 Task: Add the task  Create a new online platform for online meditation and mindfulness sessions to the section Load Testing Sprint in the project BrightWorks and add a Due Date to the respective task as 2024/03/09
Action: Mouse moved to (793, 496)
Screenshot: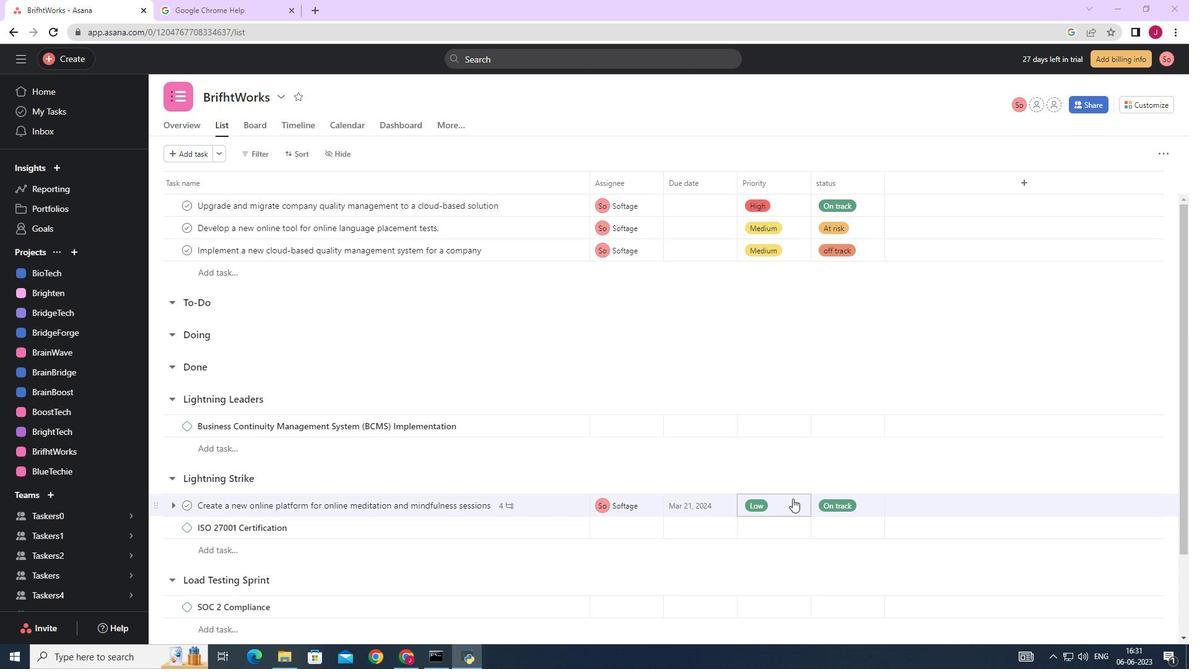 
Action: Mouse scrolled (793, 495) with delta (0, 0)
Screenshot: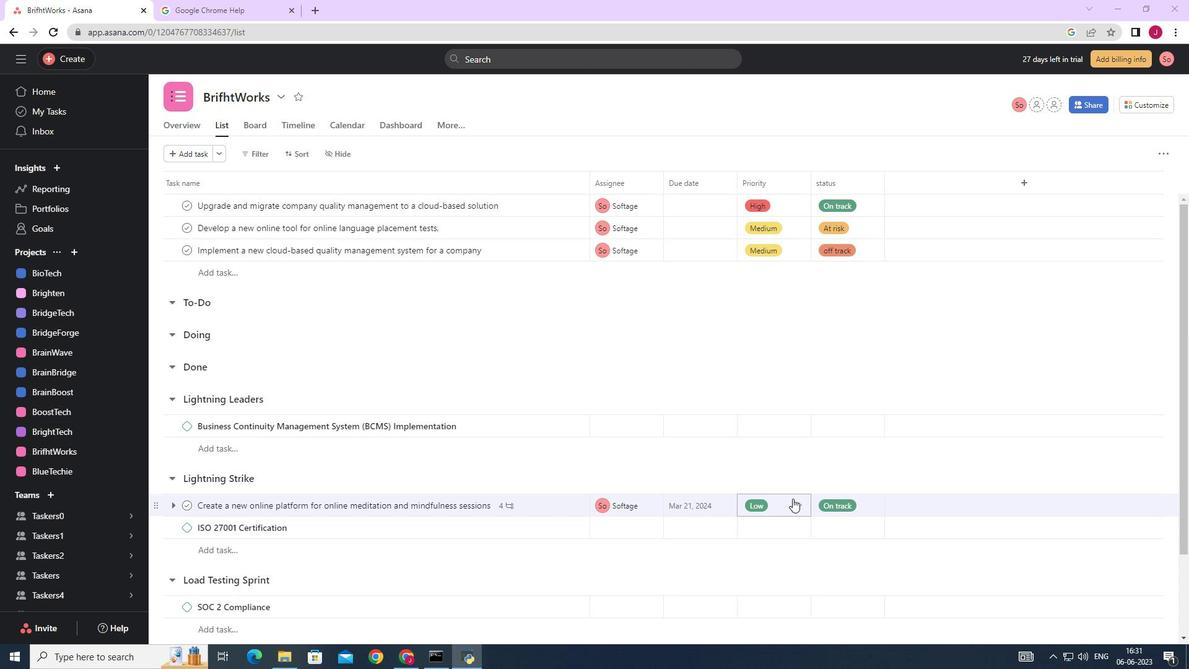 
Action: Mouse scrolled (793, 495) with delta (0, 0)
Screenshot: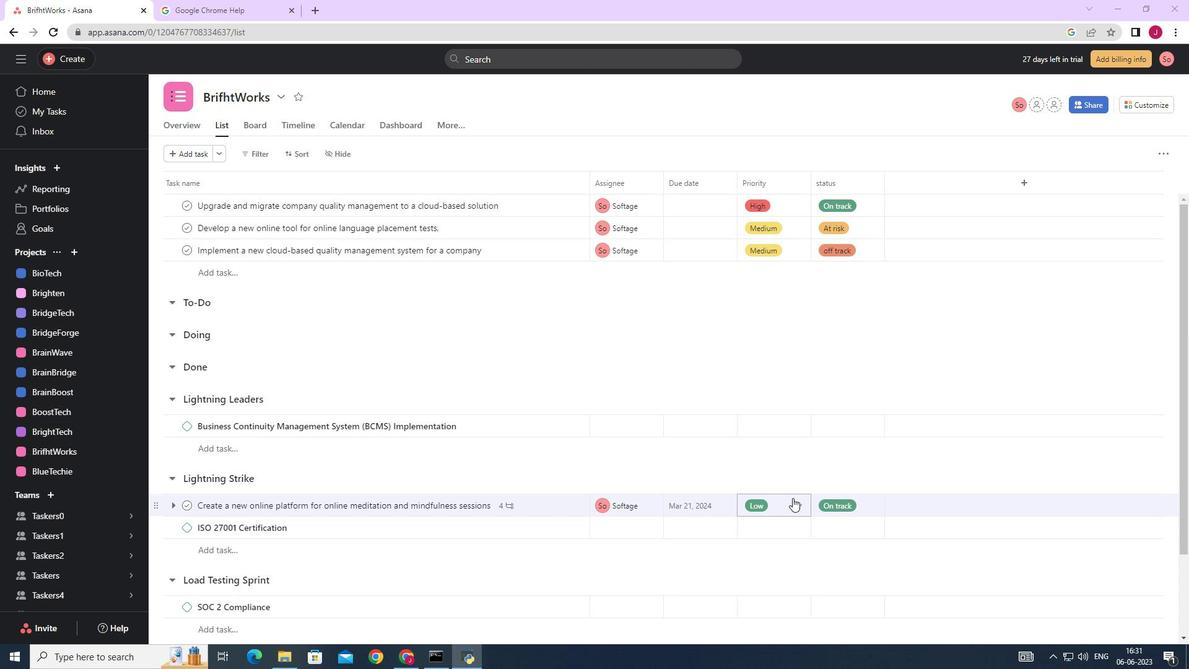 
Action: Mouse scrolled (793, 495) with delta (0, 0)
Screenshot: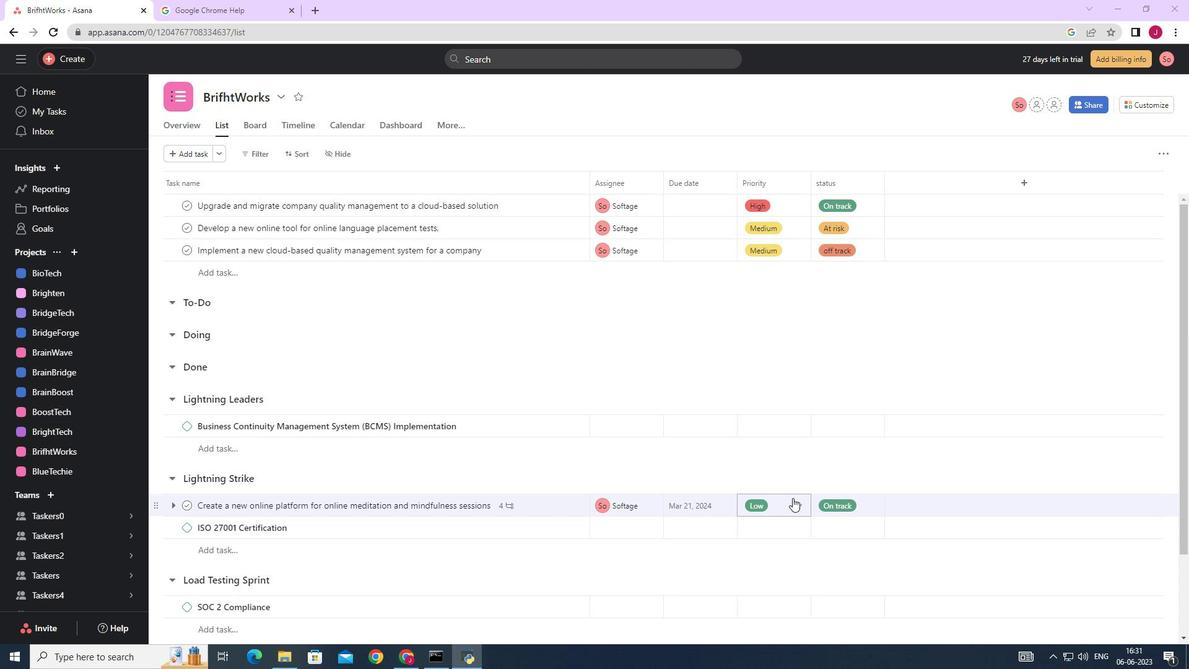 
Action: Mouse scrolled (793, 495) with delta (0, 0)
Screenshot: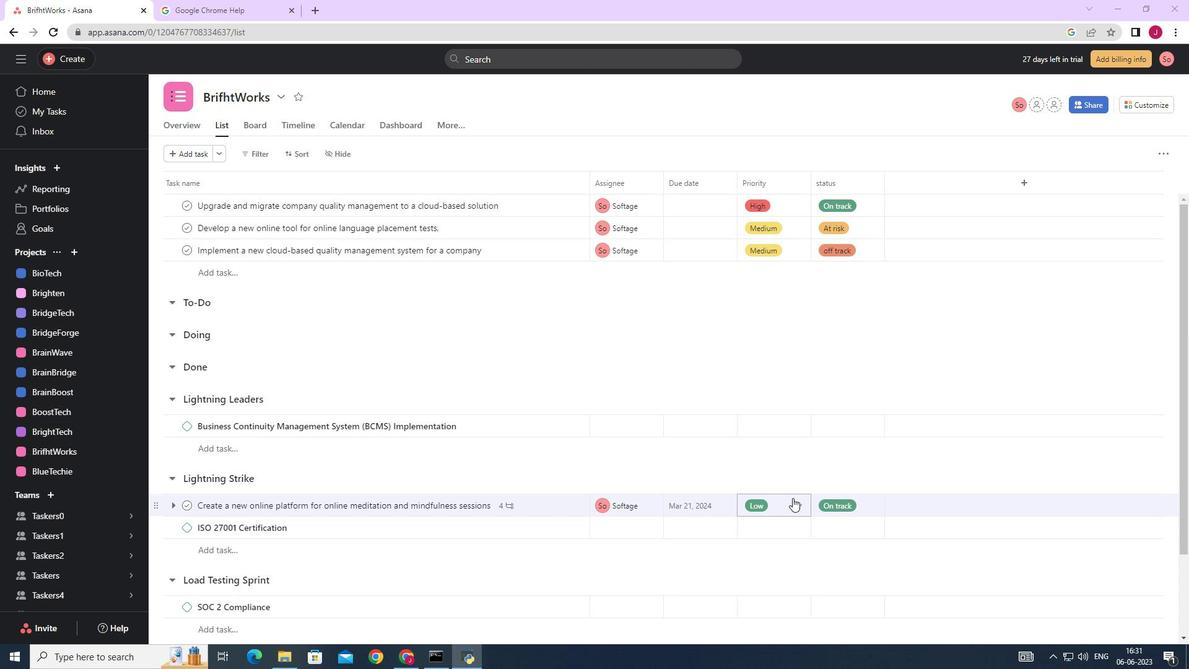 
Action: Mouse scrolled (793, 495) with delta (0, 0)
Screenshot: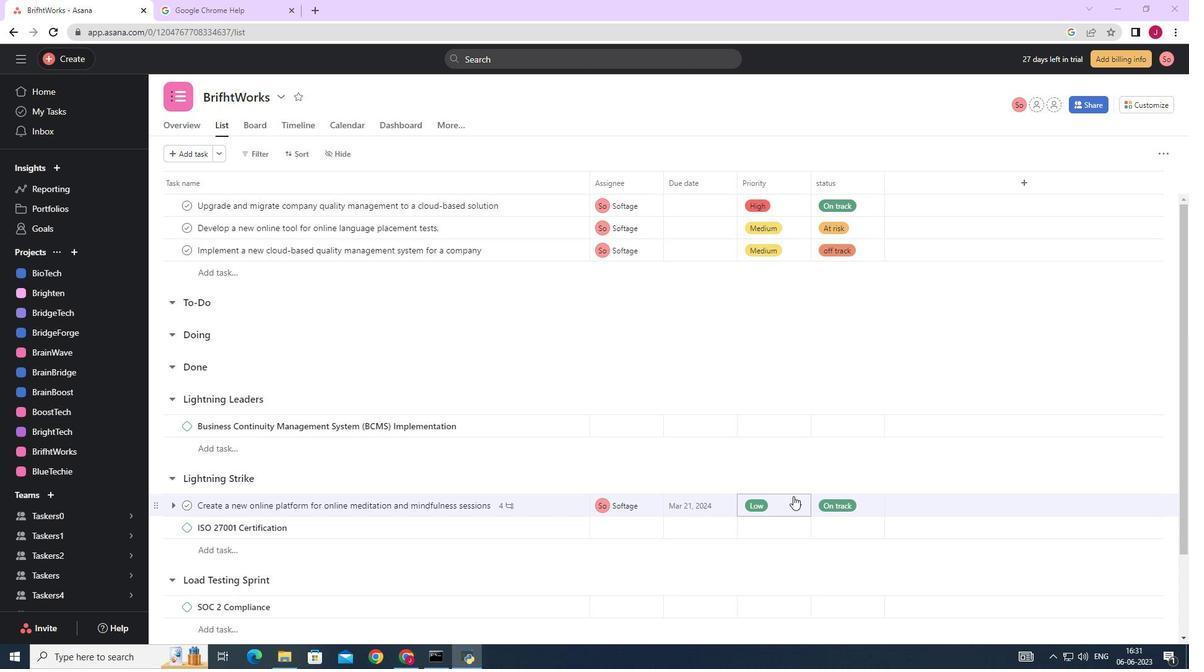 
Action: Mouse scrolled (793, 495) with delta (0, 0)
Screenshot: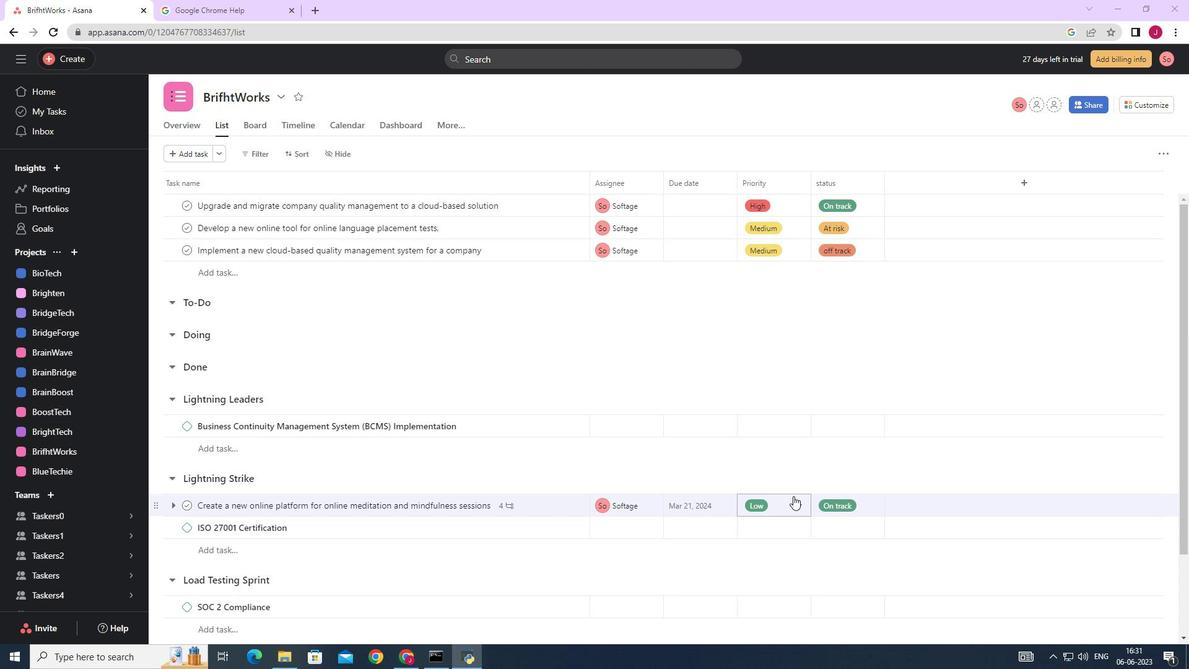
Action: Mouse scrolled (793, 495) with delta (0, 0)
Screenshot: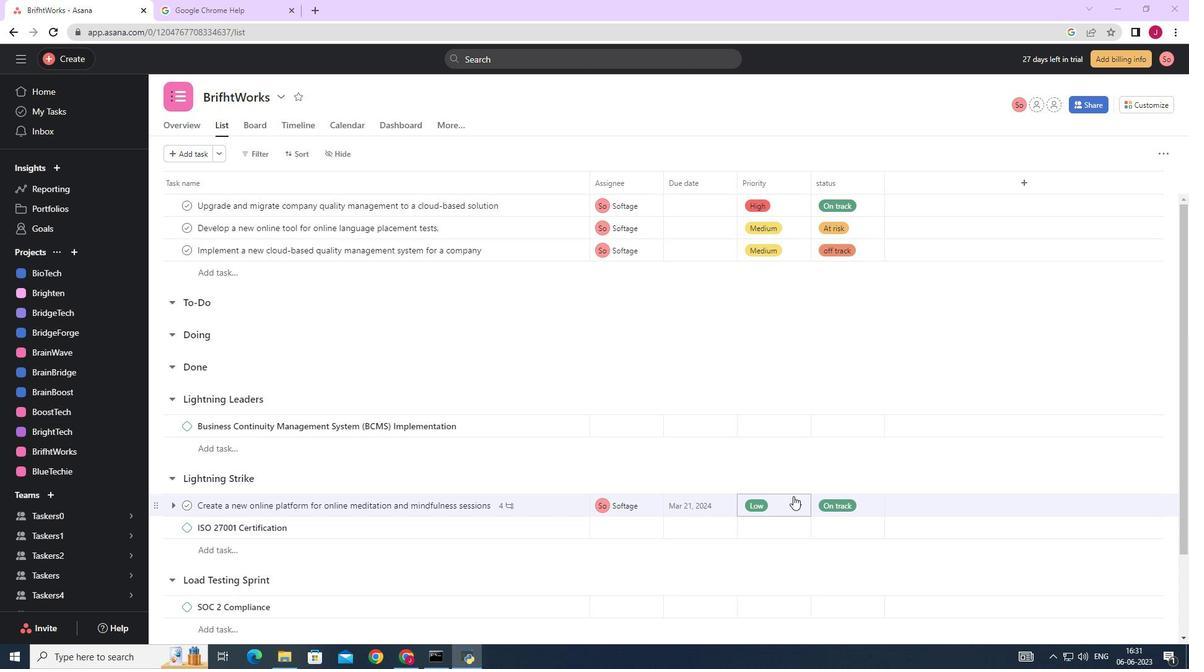 
Action: Mouse moved to (557, 402)
Screenshot: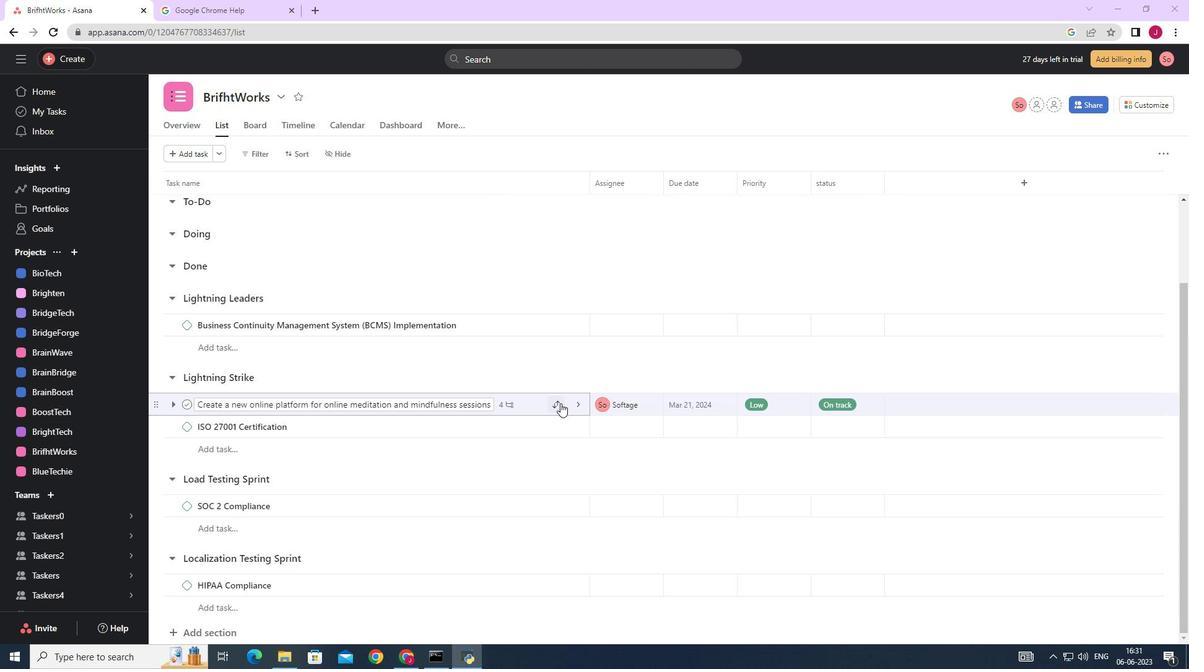 
Action: Mouse pressed left at (557, 402)
Screenshot: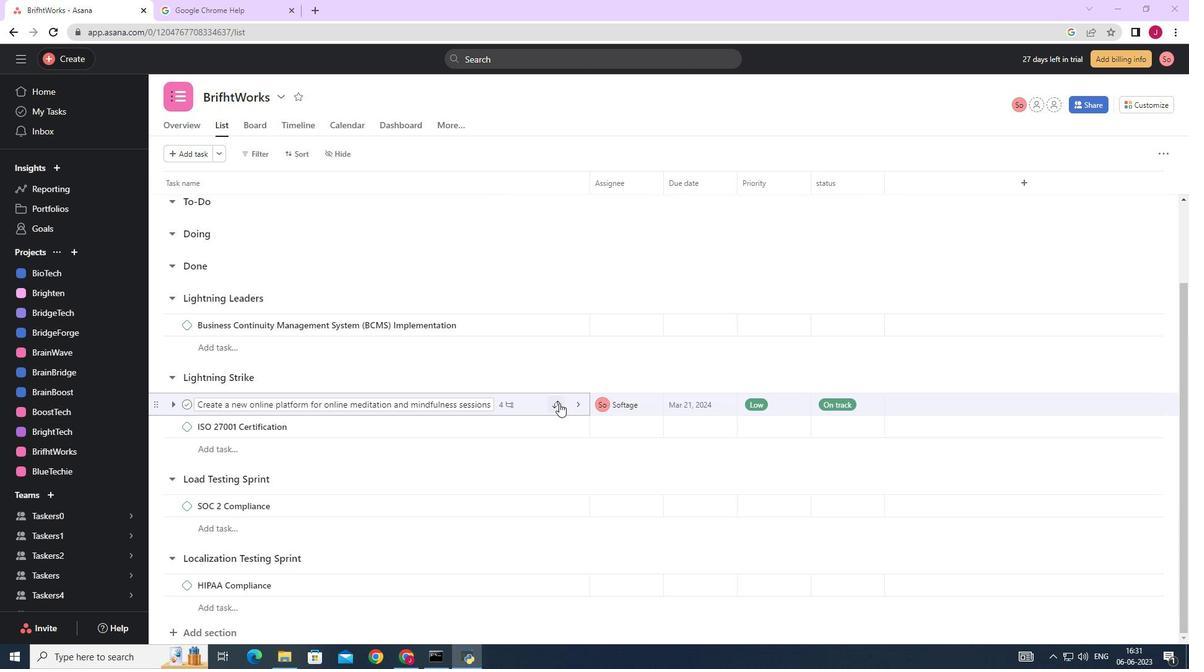 
Action: Mouse moved to (473, 589)
Screenshot: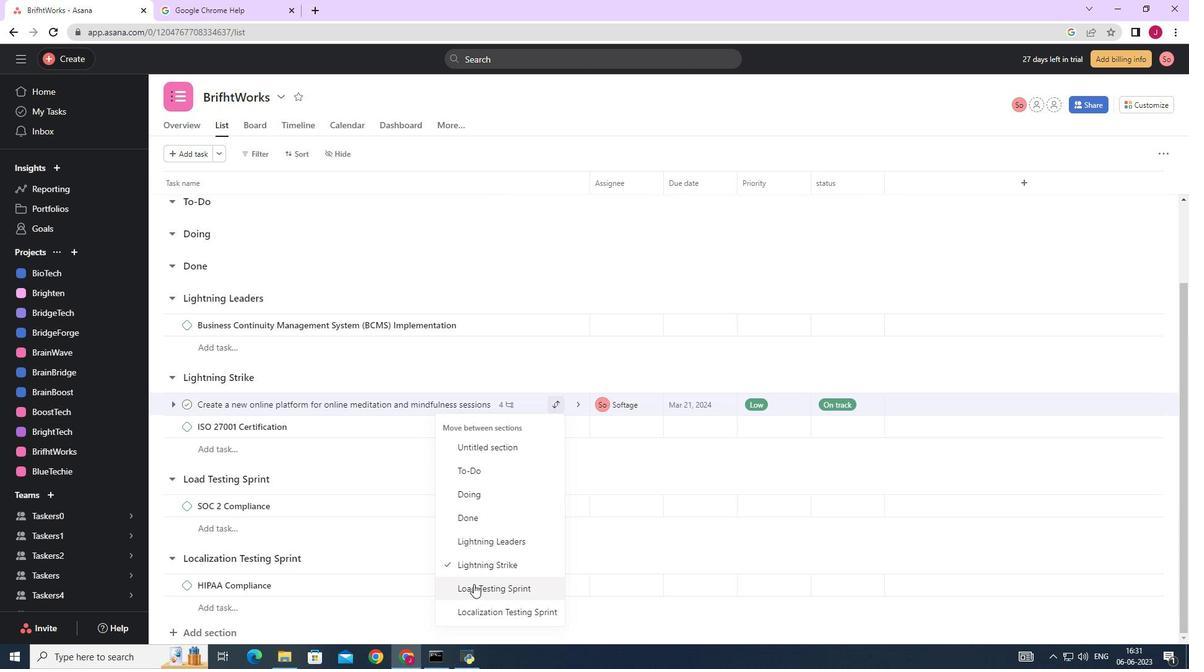 
Action: Mouse pressed left at (473, 589)
Screenshot: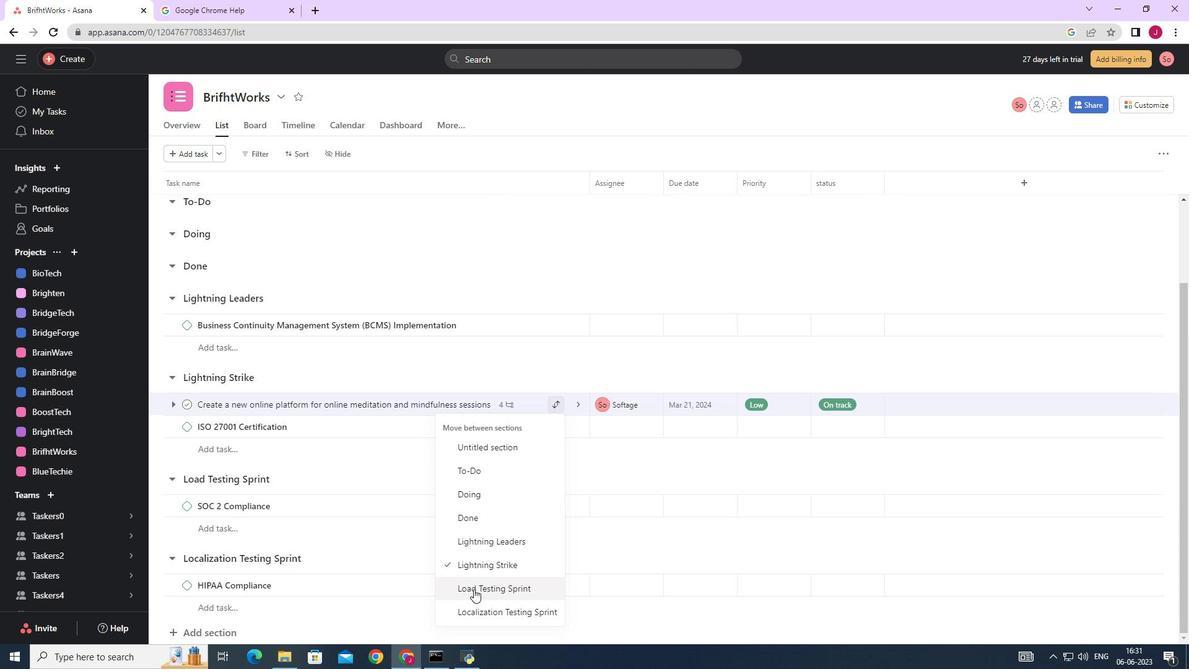 
Action: Mouse moved to (730, 481)
Screenshot: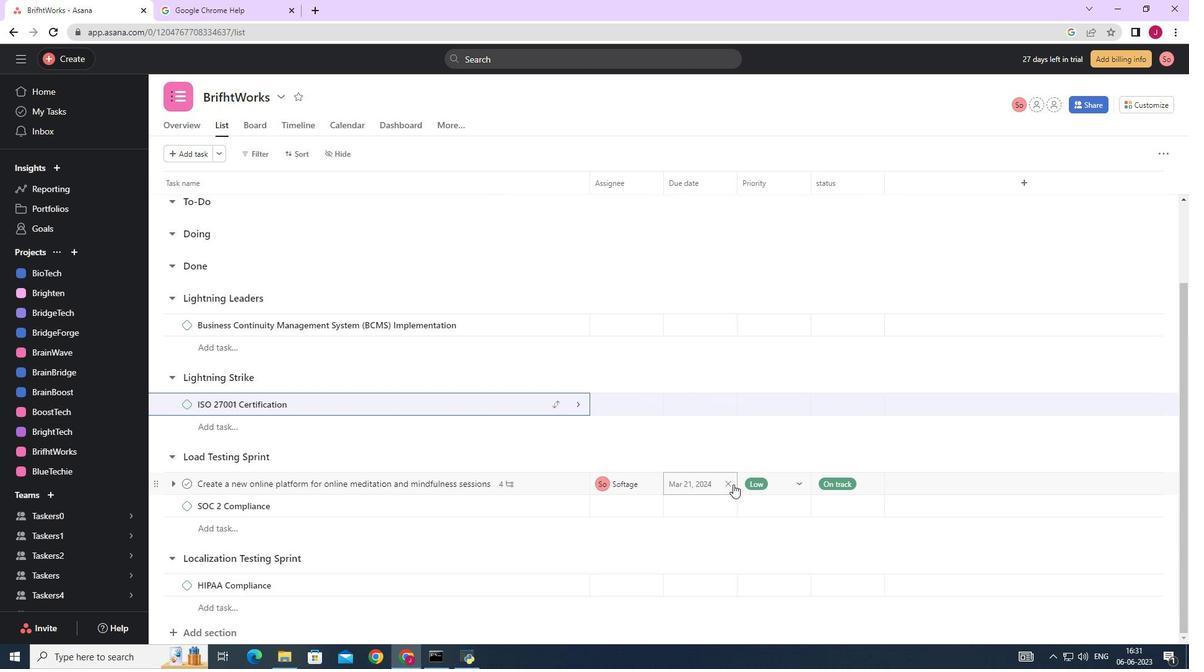 
Action: Mouse pressed left at (730, 481)
Screenshot: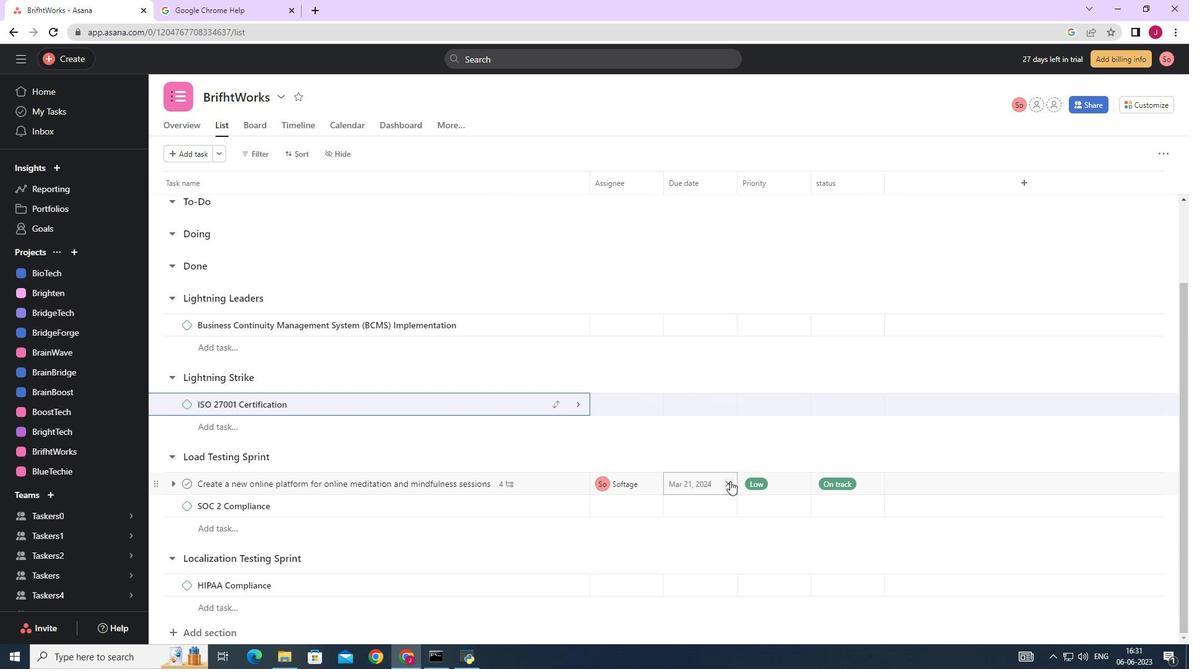 
Action: Mouse moved to (697, 484)
Screenshot: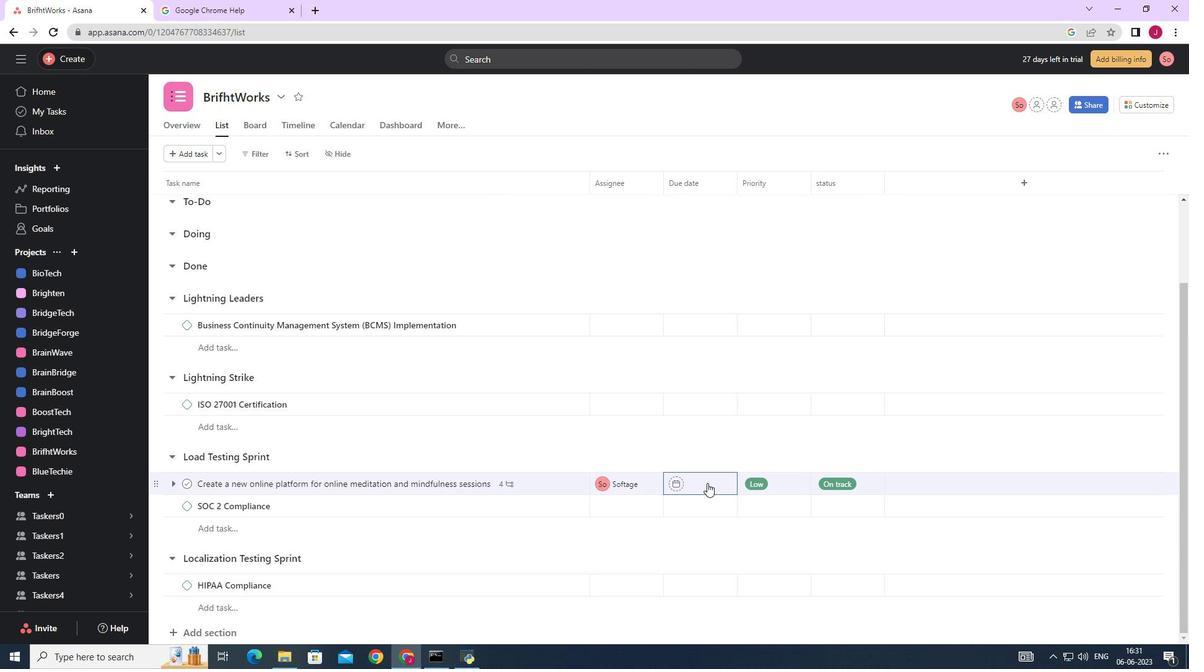 
Action: Mouse pressed left at (697, 484)
Screenshot: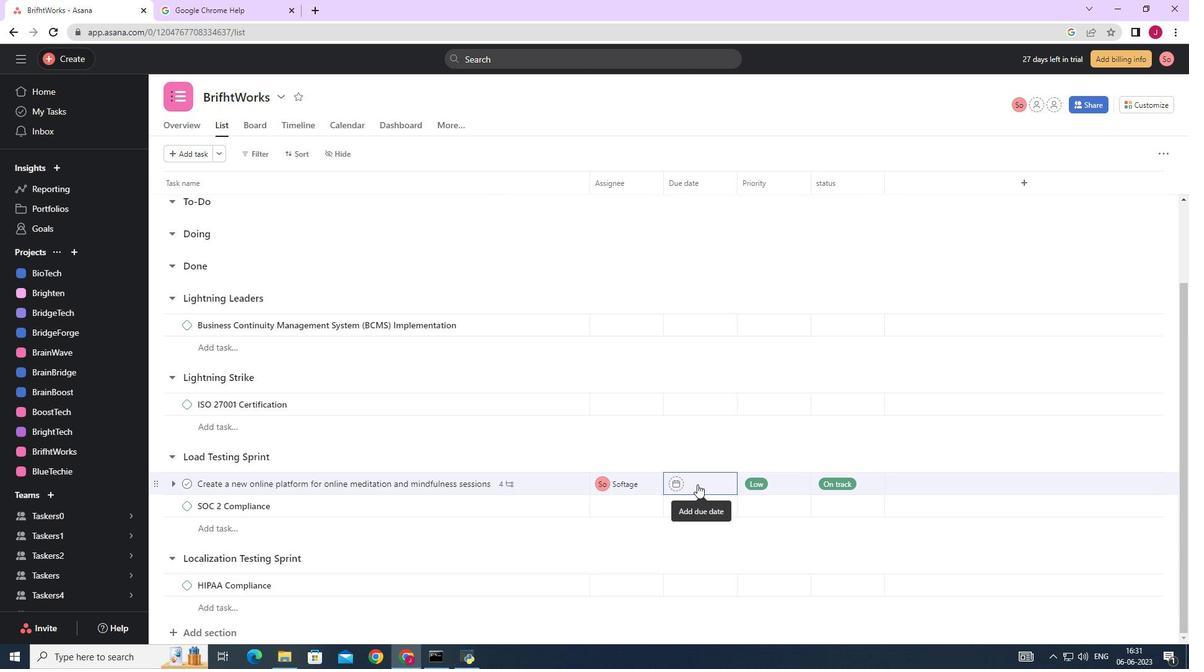 
Action: Mouse moved to (826, 290)
Screenshot: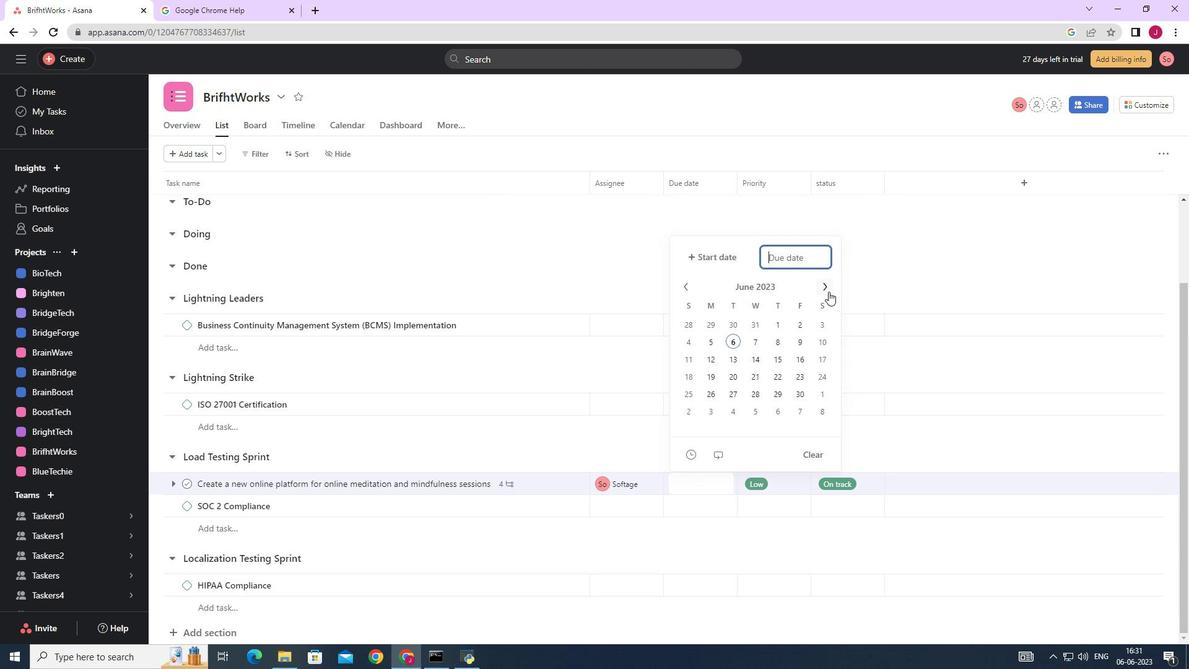 
Action: Mouse pressed left at (826, 290)
Screenshot: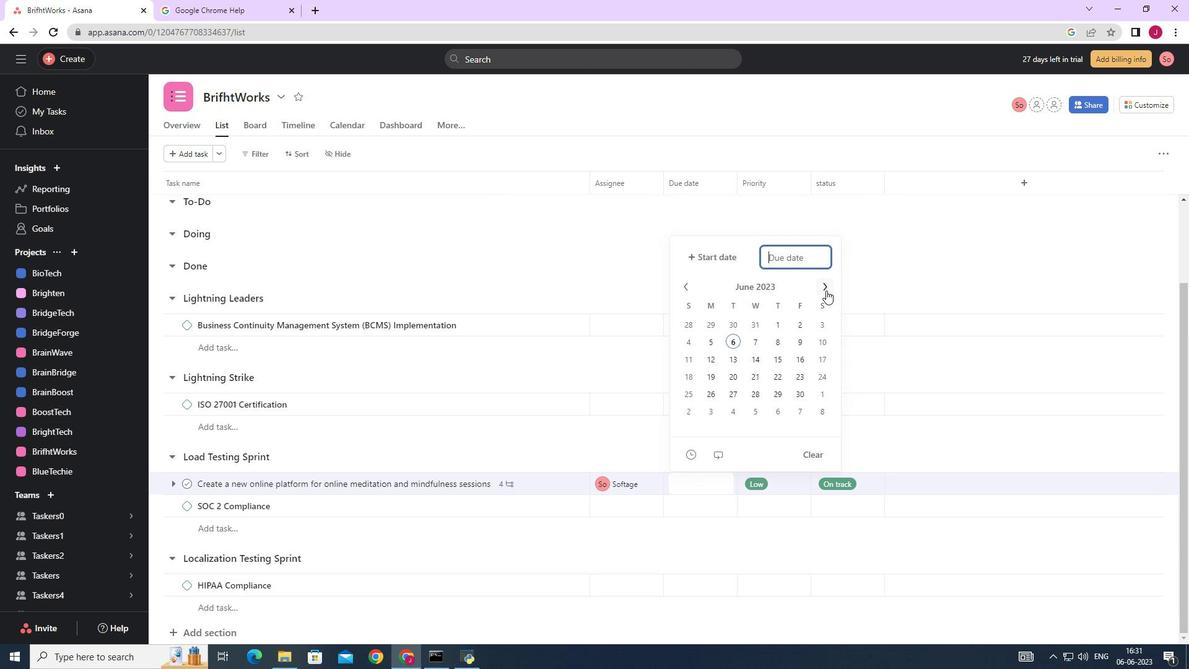 
Action: Mouse pressed left at (826, 290)
Screenshot: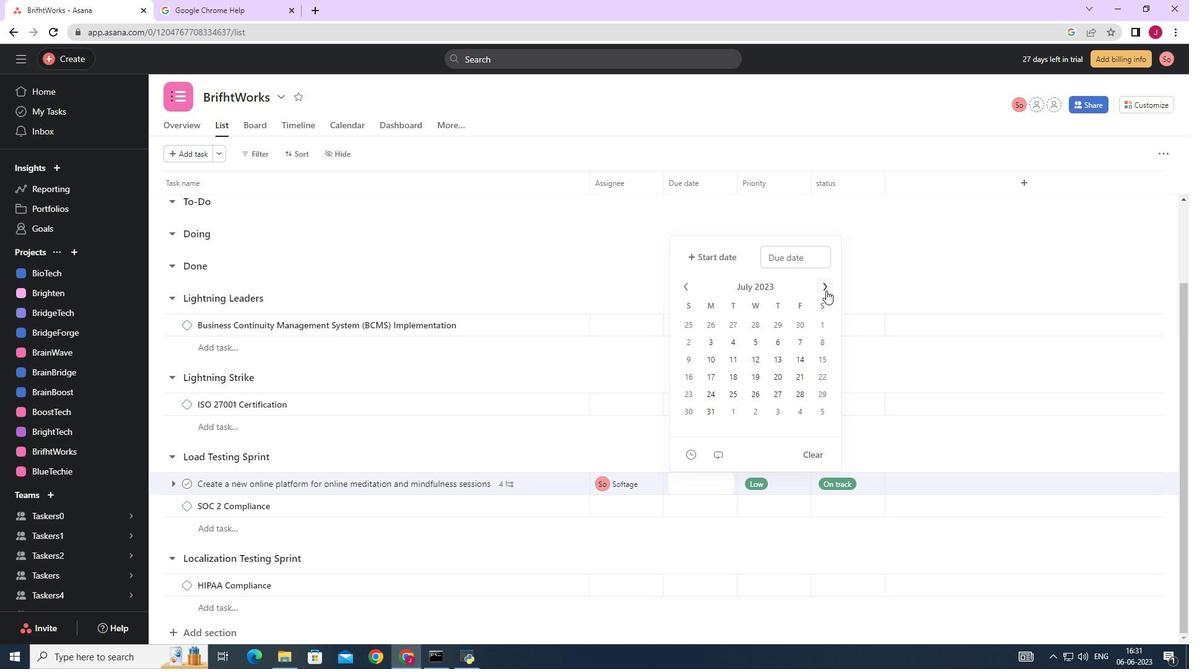 
Action: Mouse moved to (826, 290)
Screenshot: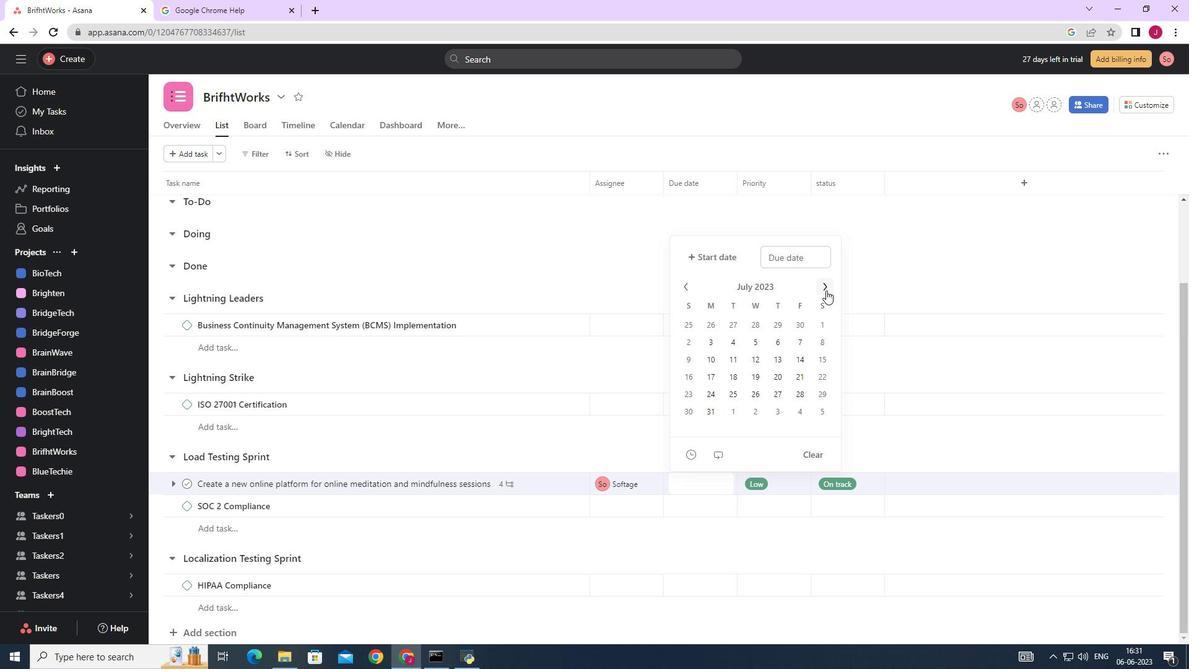 
Action: Mouse pressed left at (826, 290)
Screenshot: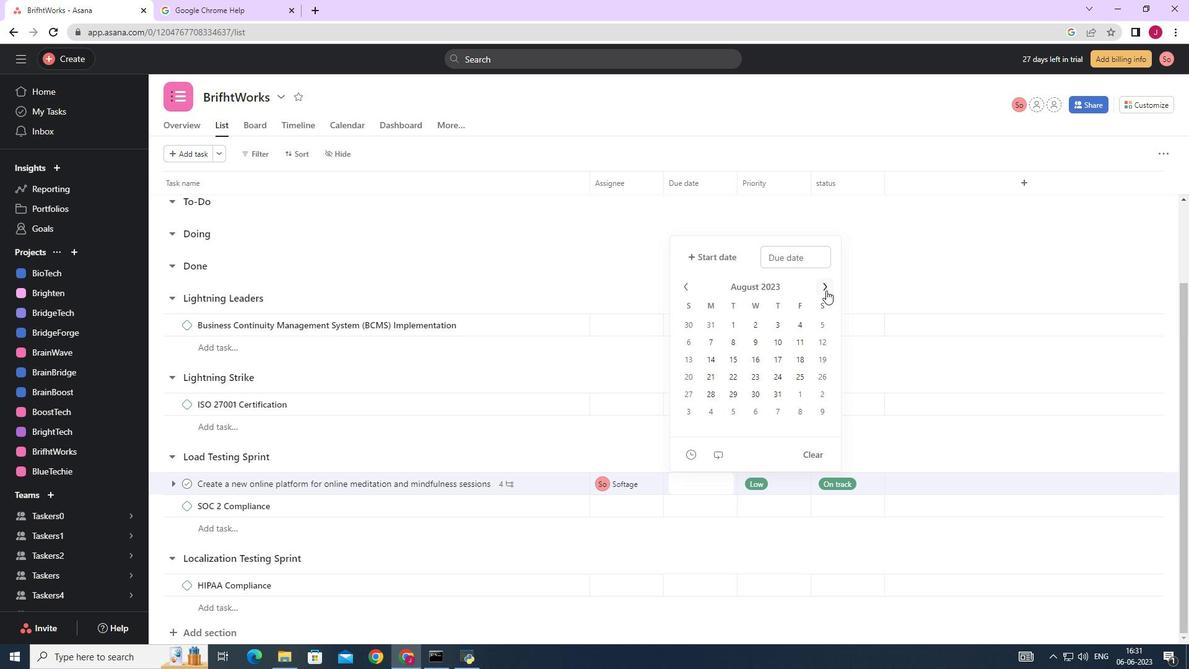 
Action: Mouse pressed left at (826, 290)
Screenshot: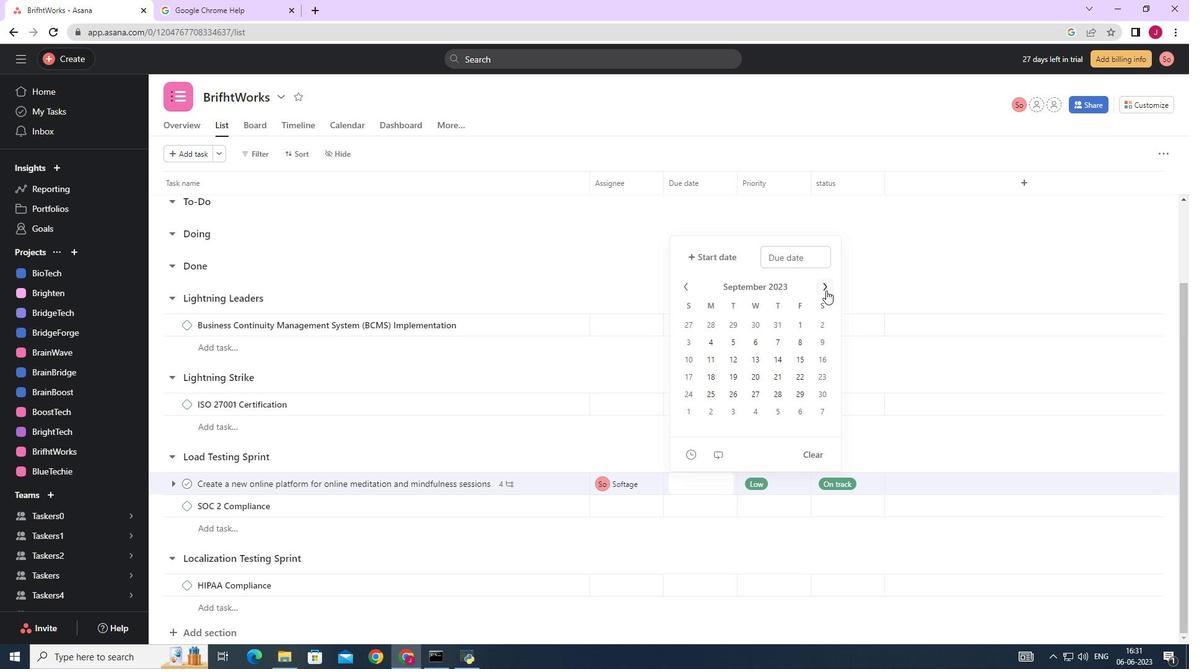 
Action: Mouse pressed left at (826, 290)
Screenshot: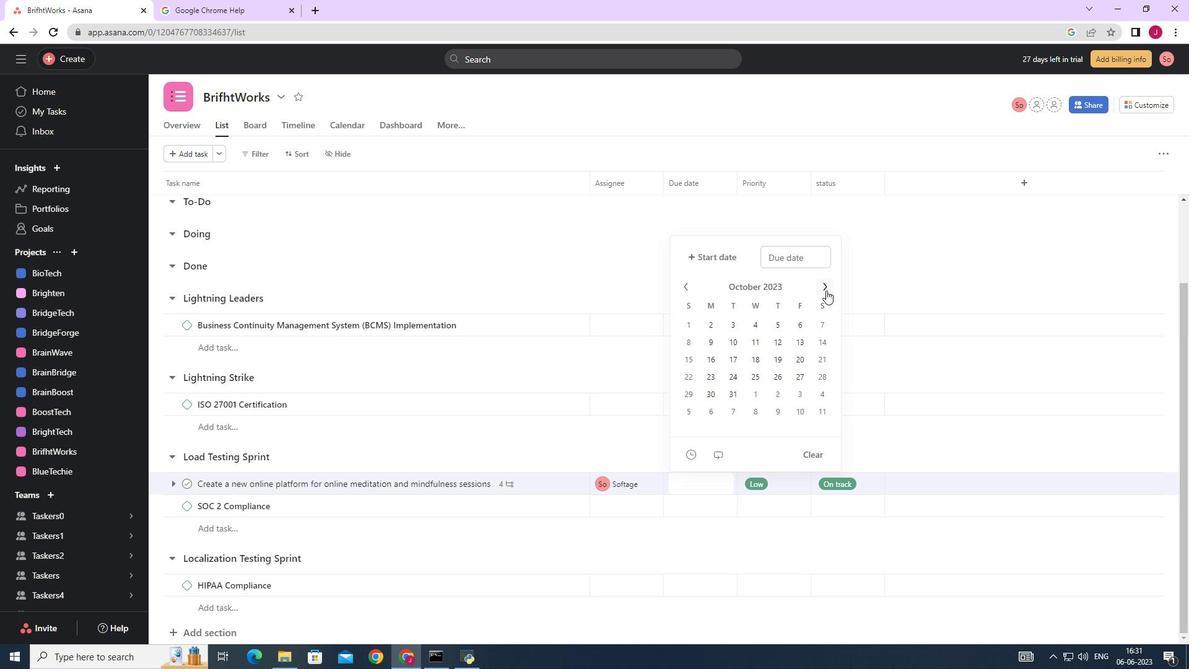 
Action: Mouse pressed left at (826, 290)
Screenshot: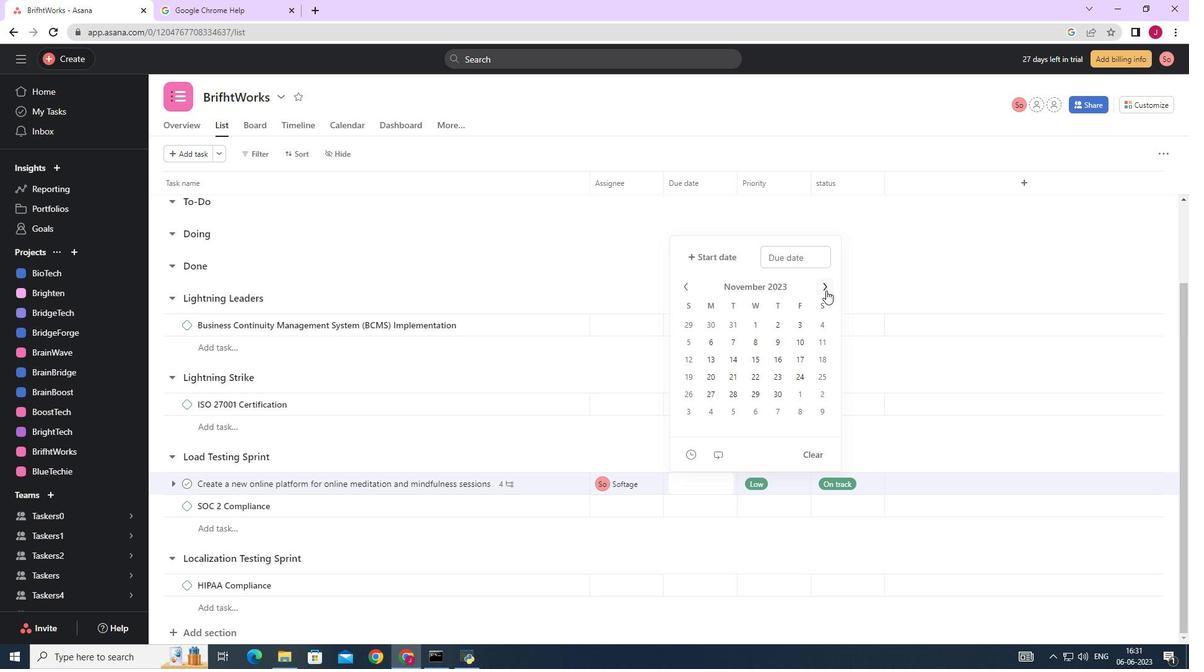 
Action: Mouse pressed left at (826, 290)
Screenshot: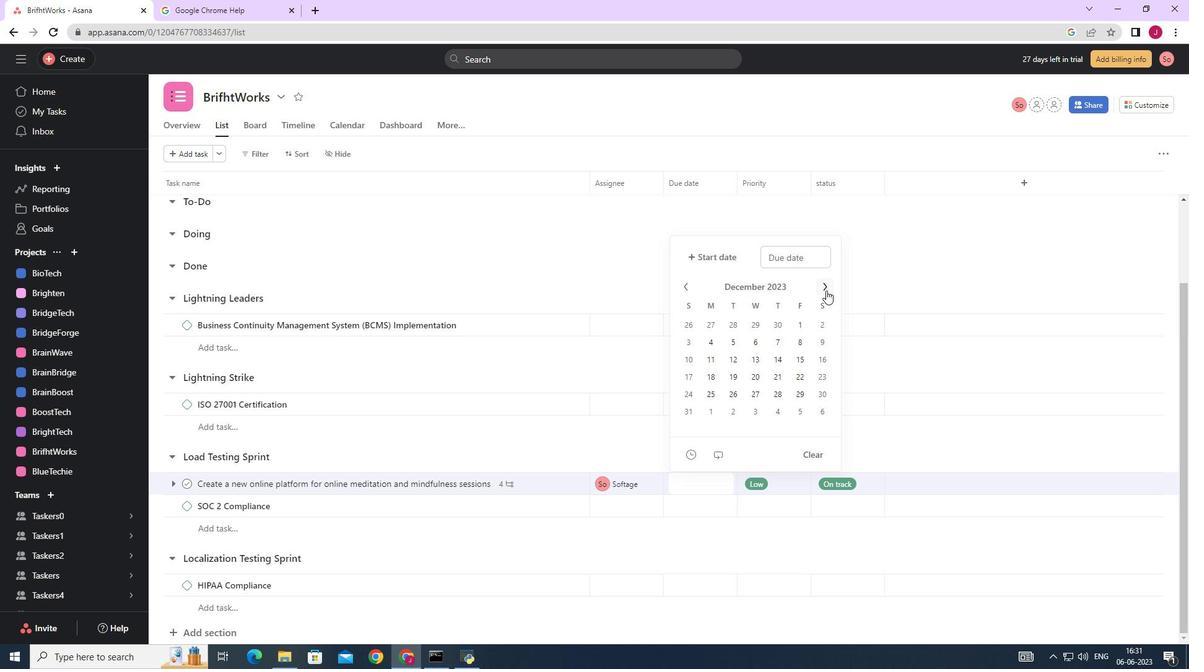 
Action: Mouse pressed left at (826, 290)
Screenshot: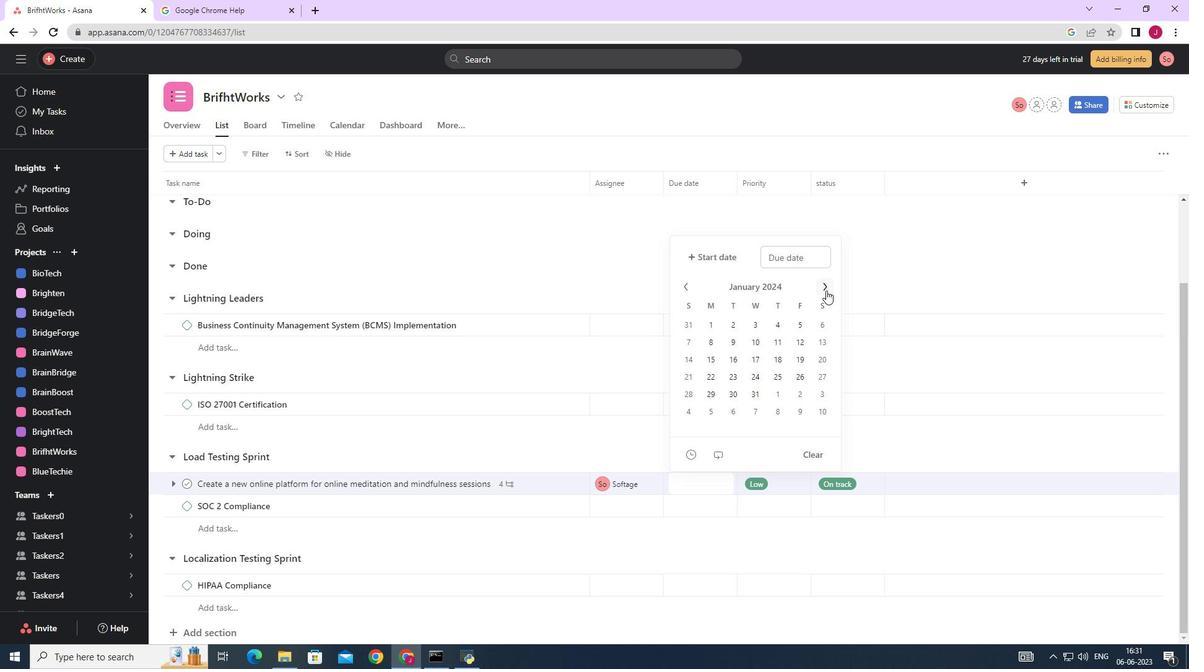 
Action: Mouse pressed left at (826, 290)
Screenshot: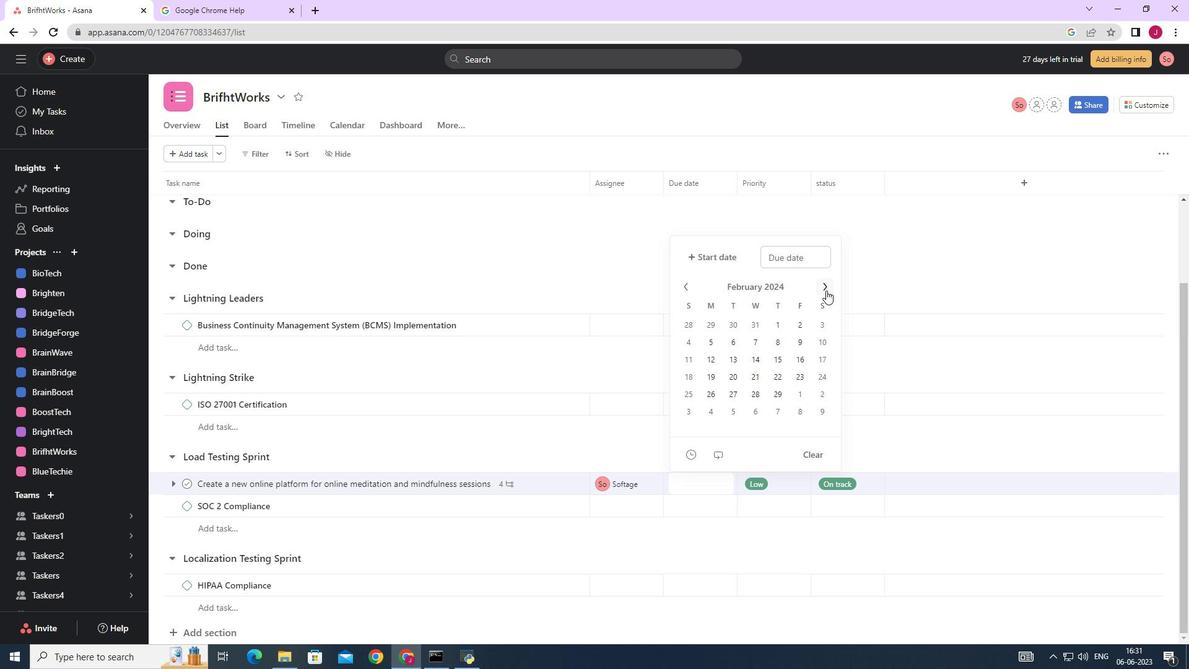 
Action: Mouse moved to (827, 341)
Screenshot: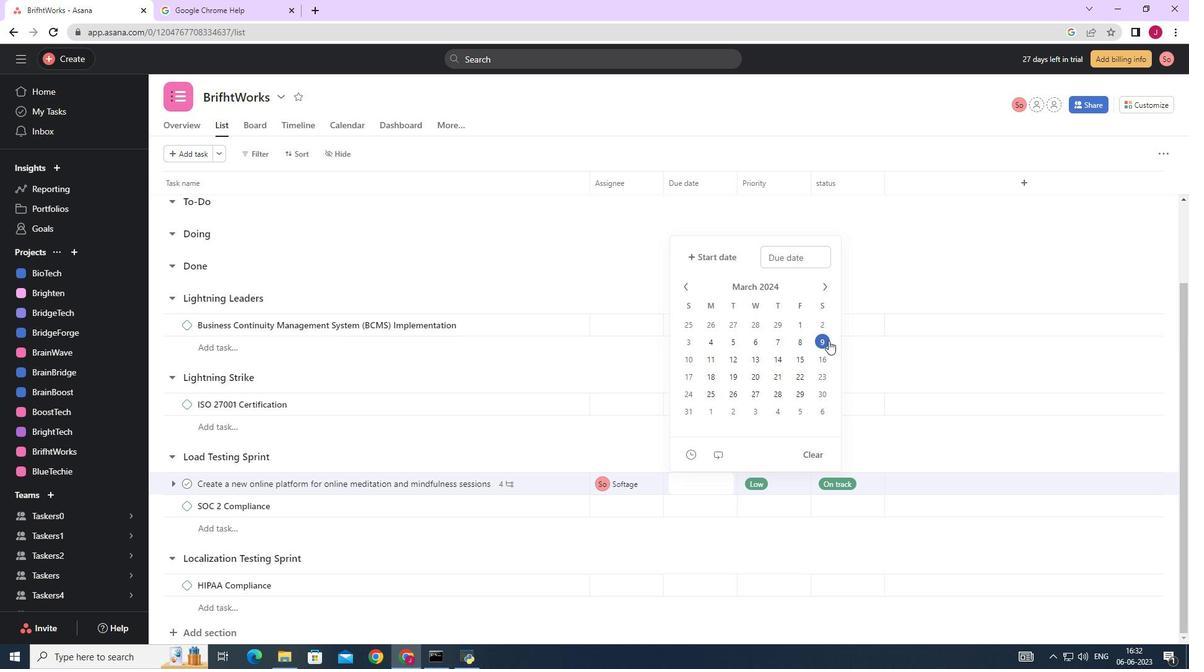 
Action: Mouse pressed left at (827, 341)
Screenshot: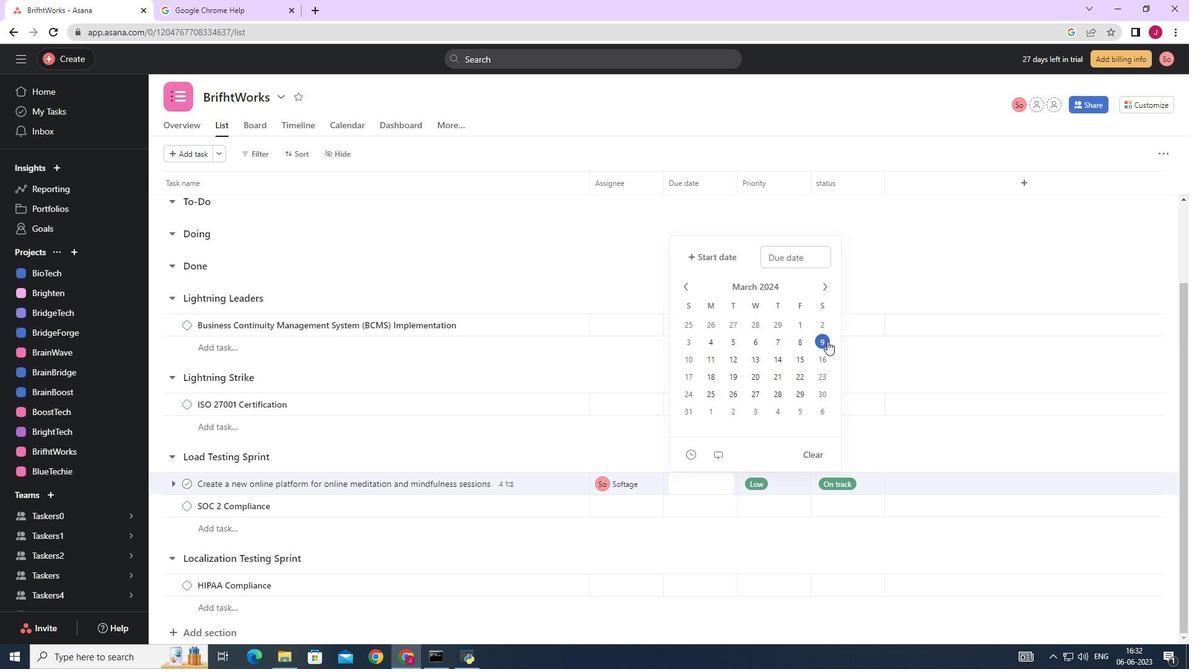 
Action: Mouse moved to (872, 242)
Screenshot: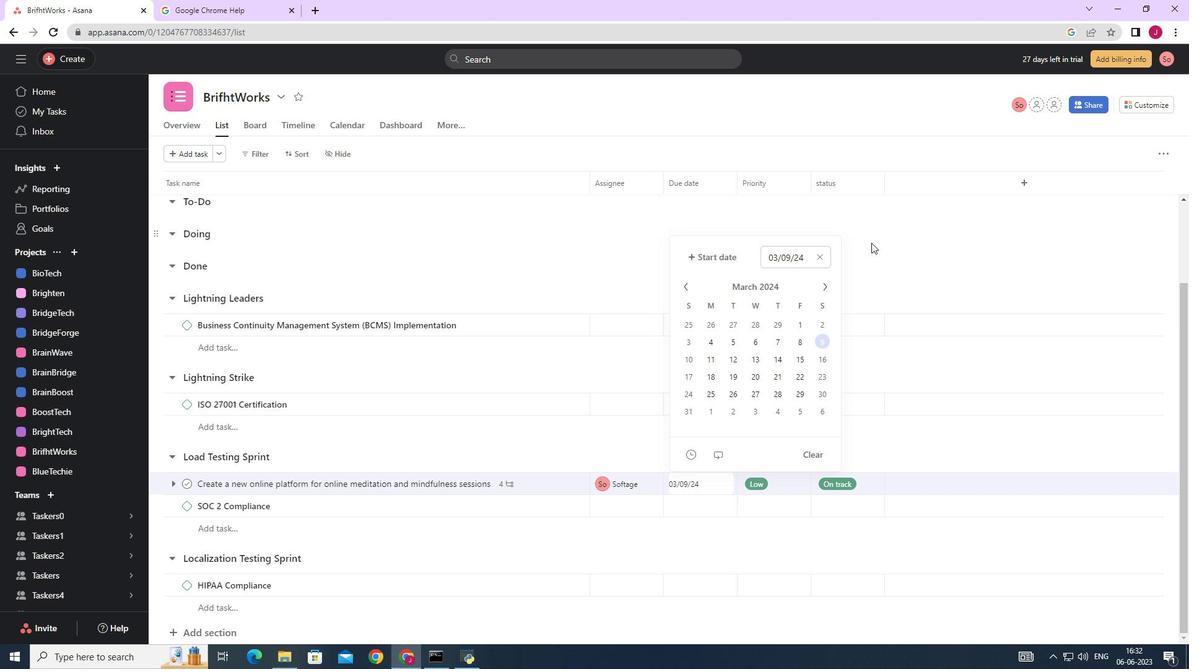 
Action: Mouse pressed left at (872, 242)
Screenshot: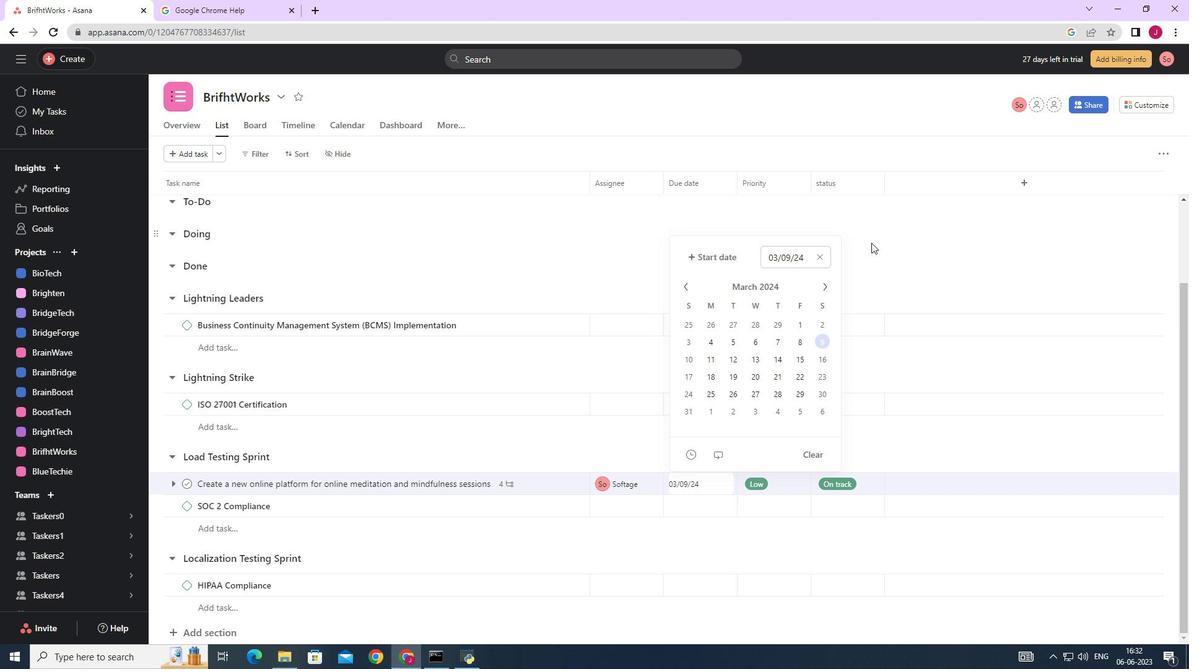 
Action: Mouse moved to (874, 237)
Screenshot: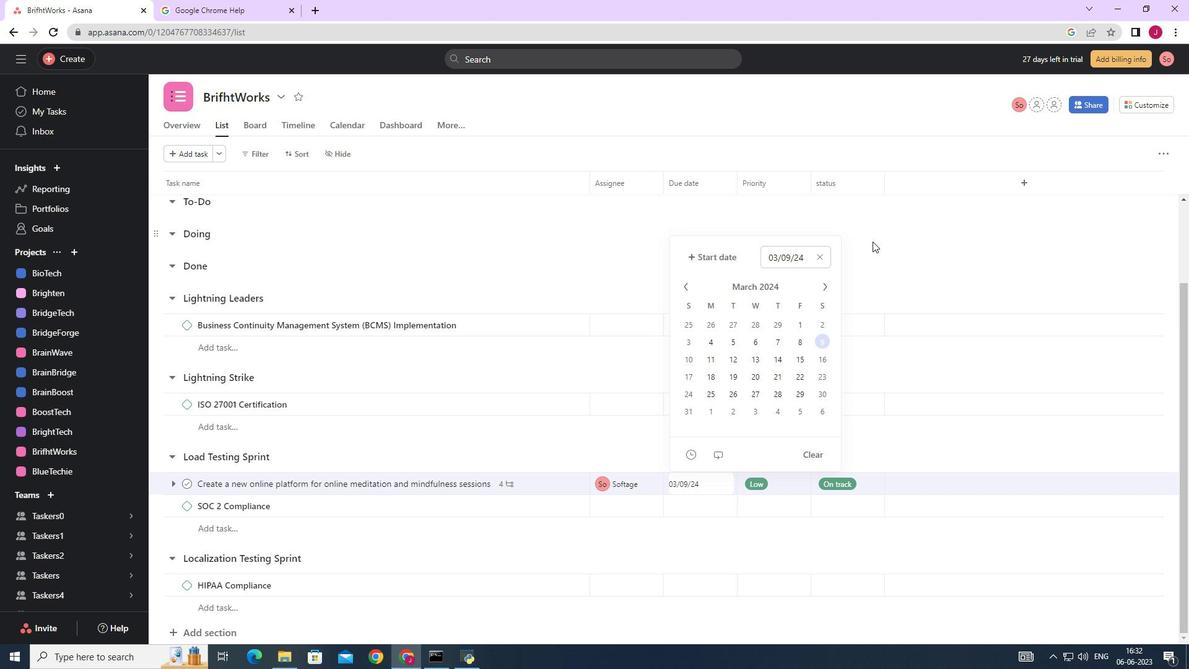
